 Task: Create Board Resource Allocation Tools to Workspace Content Delivery Networks. Create Board Email Marketing List Cleaning and Segmentation to Workspace Content Delivery Networks. Create Board Employee Performance Coaching and Development to Workspace Content Delivery Networks
Action: Mouse moved to (297, 44)
Screenshot: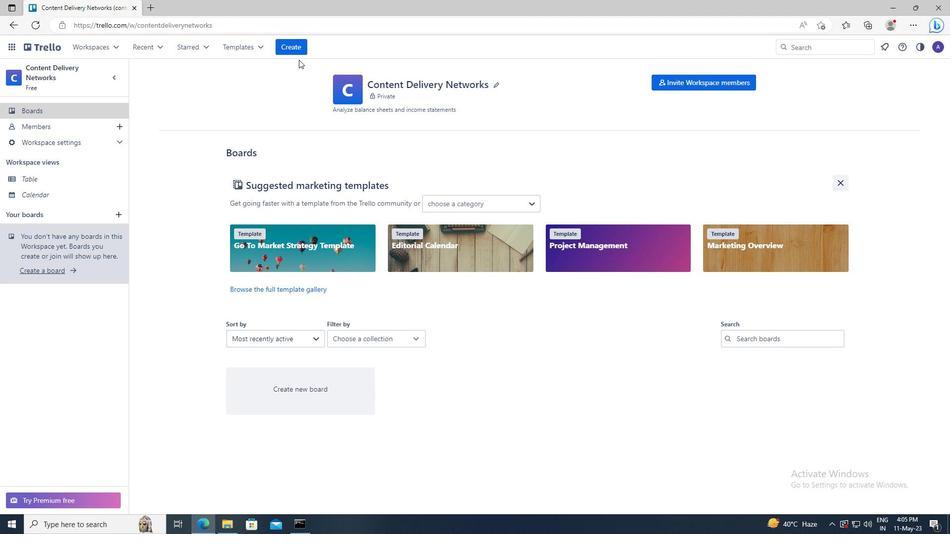 
Action: Mouse pressed left at (297, 44)
Screenshot: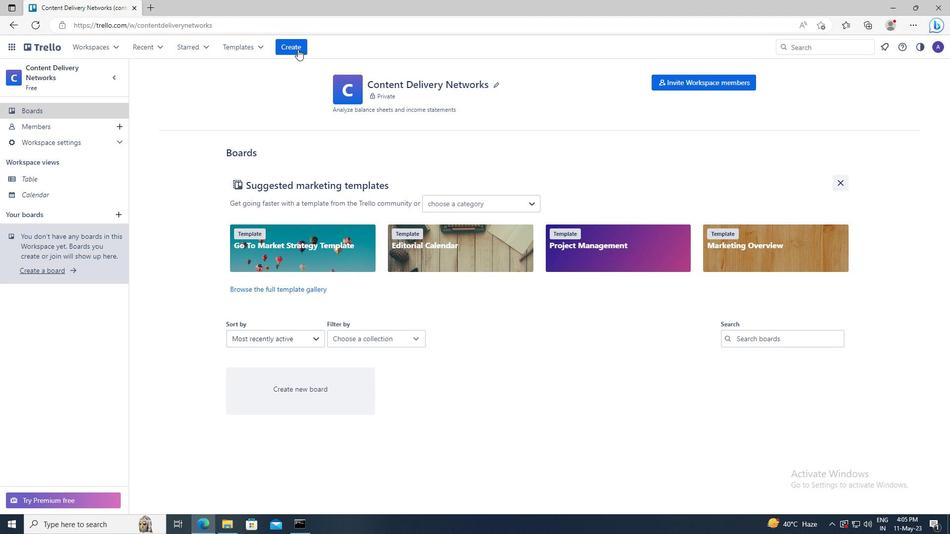 
Action: Mouse moved to (303, 81)
Screenshot: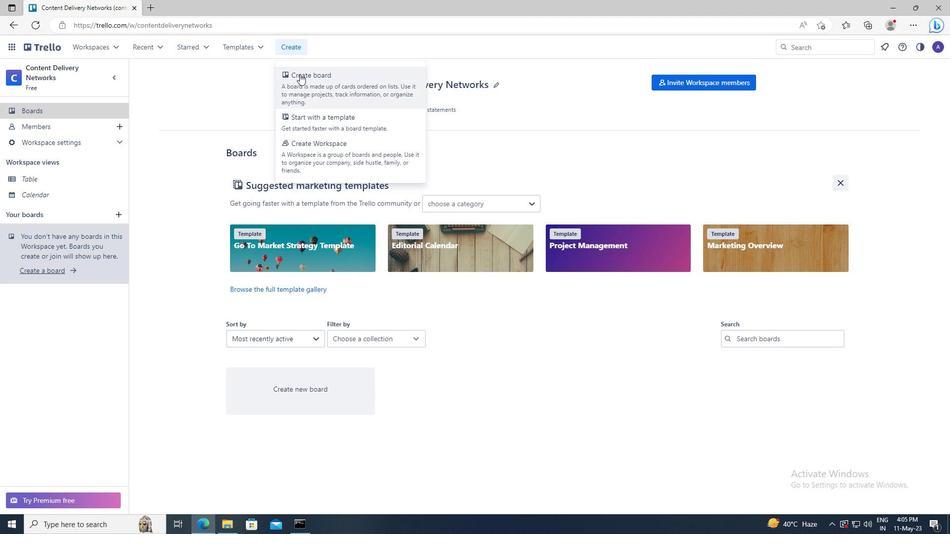 
Action: Mouse pressed left at (303, 81)
Screenshot: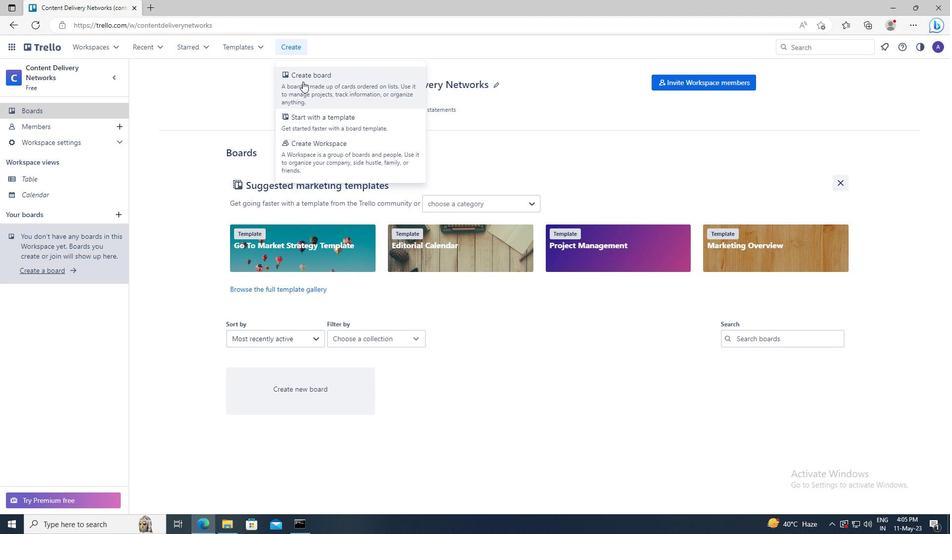 
Action: Mouse moved to (312, 229)
Screenshot: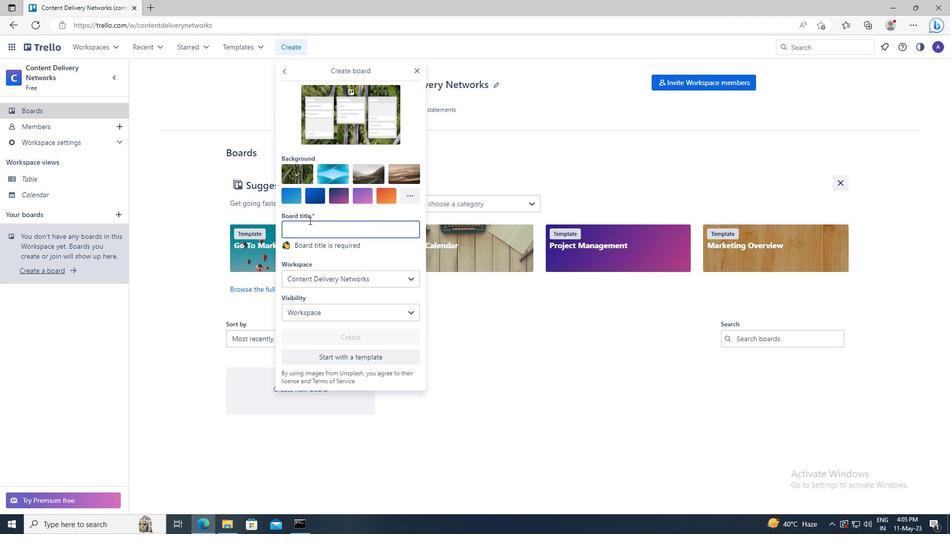 
Action: Mouse pressed left at (312, 229)
Screenshot: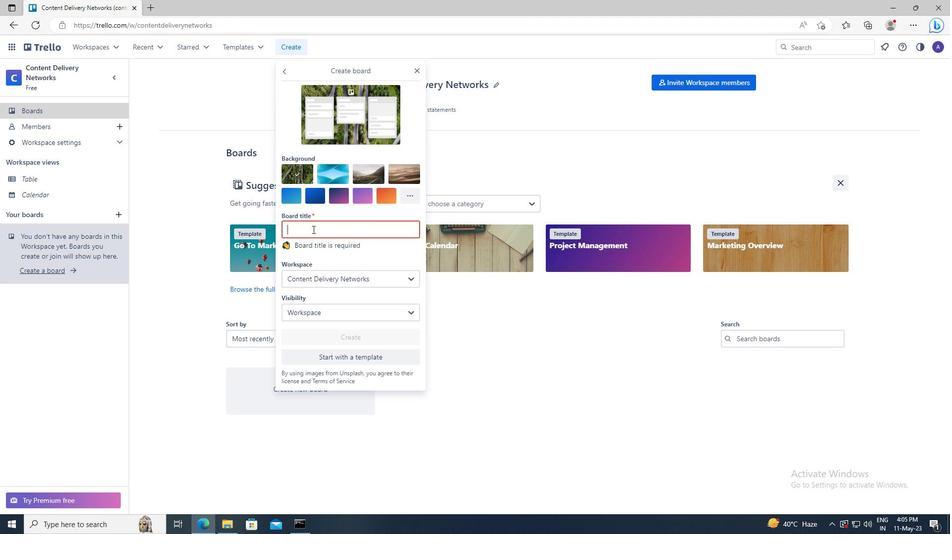 
Action: Mouse moved to (313, 229)
Screenshot: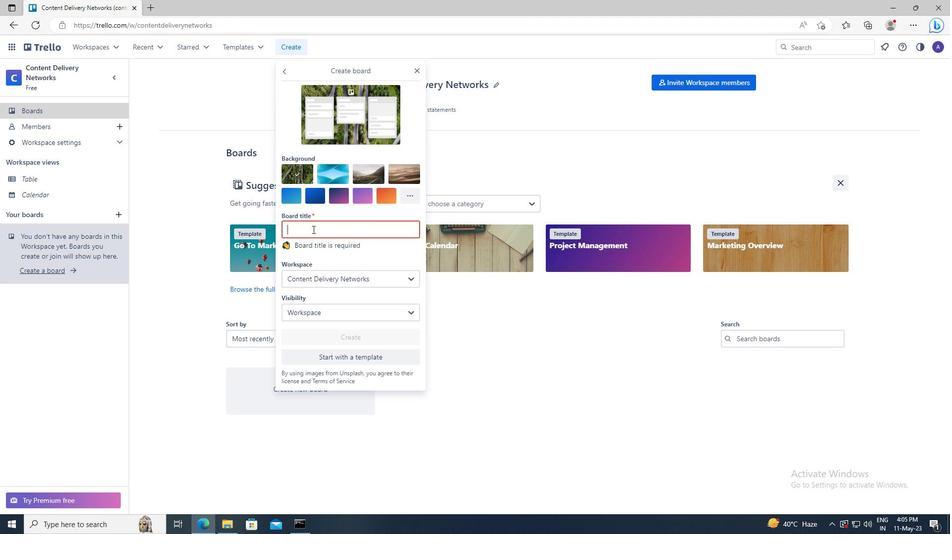 
Action: Key pressed <Key.shift>RESOURCE<Key.space><Key.shift>ALLOCATION<Key.space><Key.shift>TOOLS
Screenshot: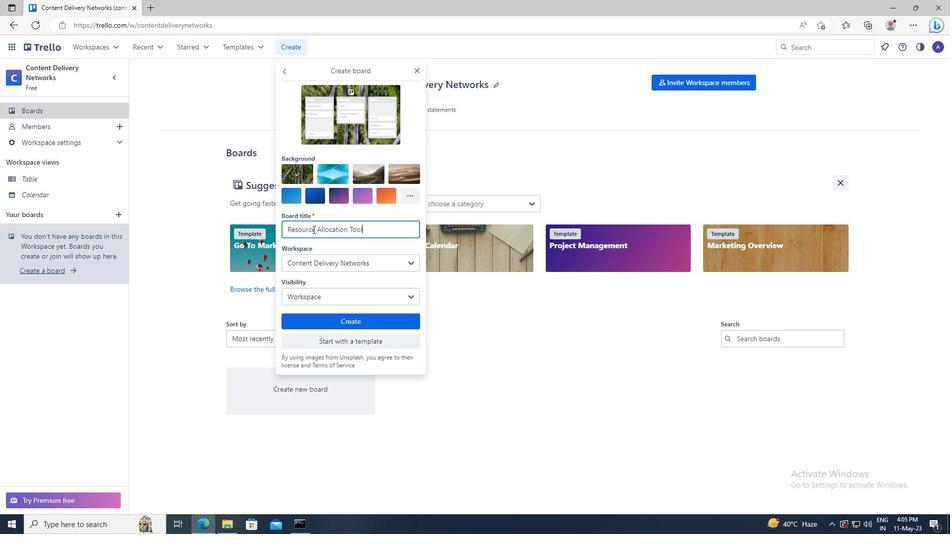 
Action: Mouse moved to (323, 321)
Screenshot: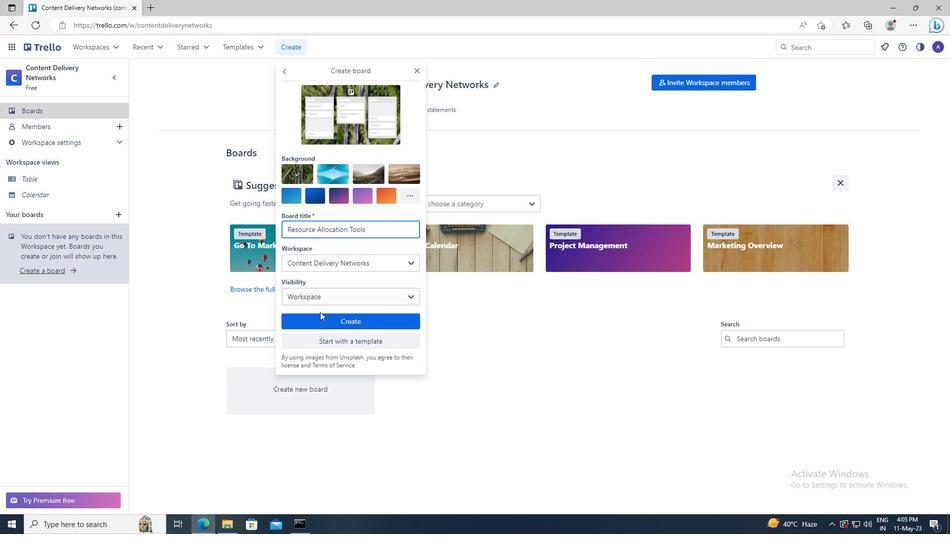 
Action: Mouse pressed left at (323, 321)
Screenshot: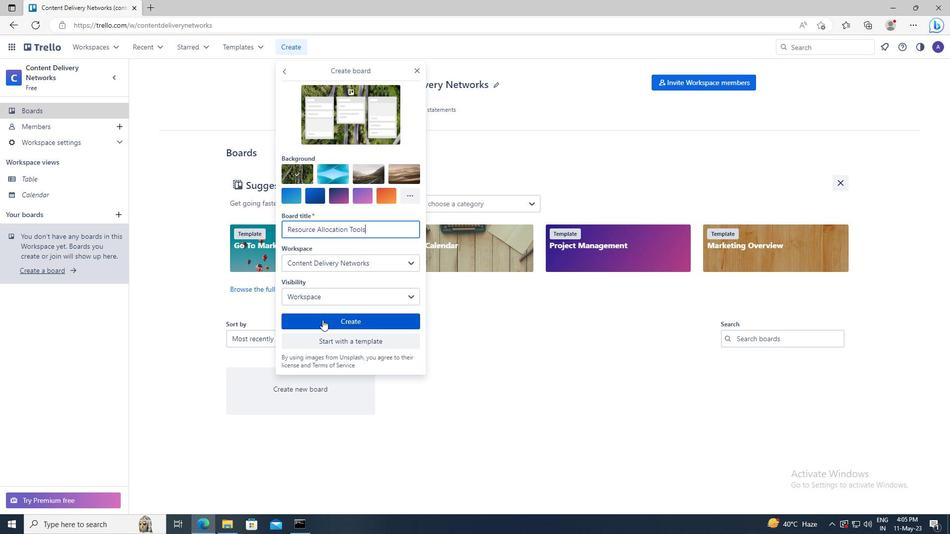 
Action: Mouse moved to (294, 47)
Screenshot: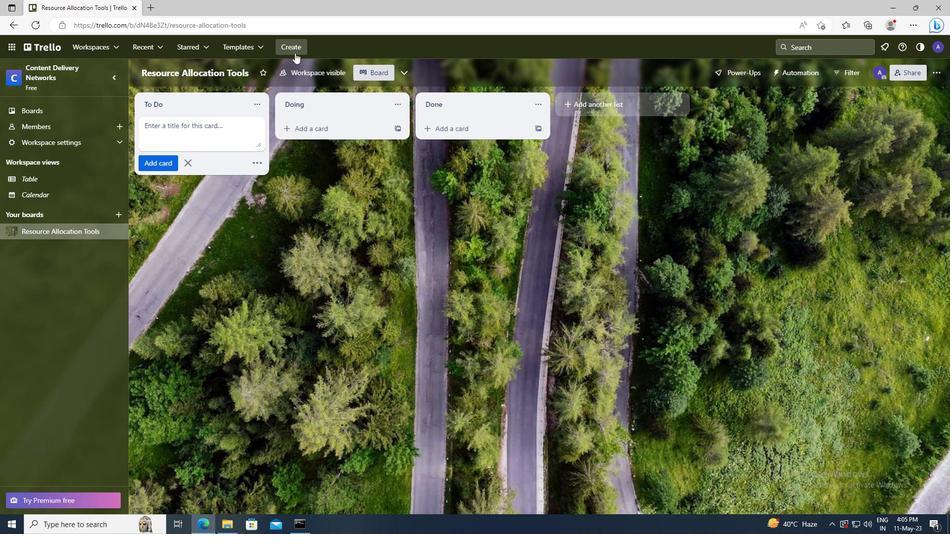 
Action: Mouse pressed left at (294, 47)
Screenshot: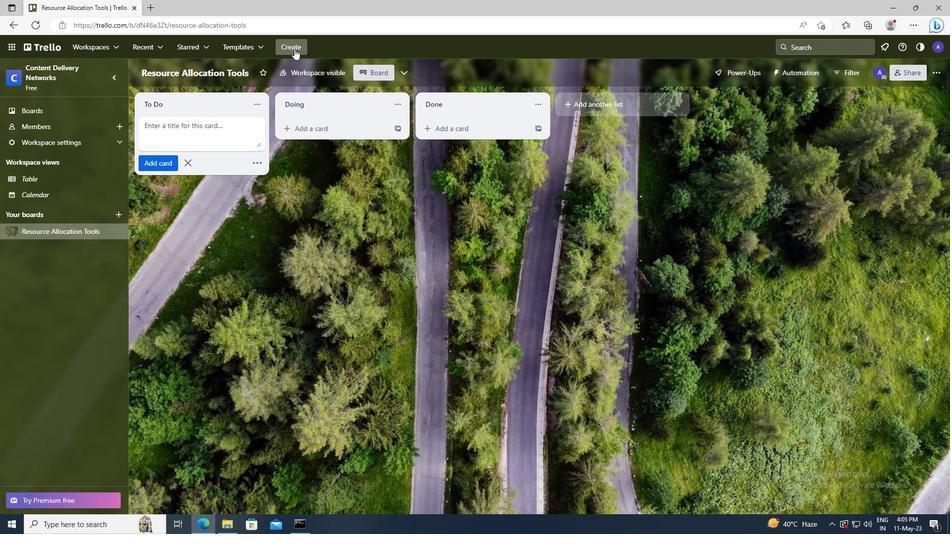
Action: Mouse moved to (301, 87)
Screenshot: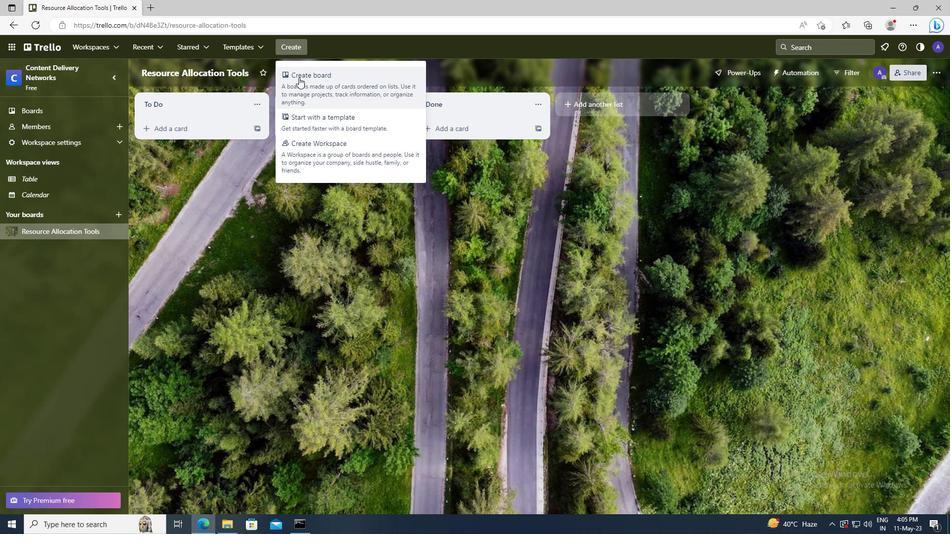 
Action: Mouse pressed left at (301, 87)
Screenshot: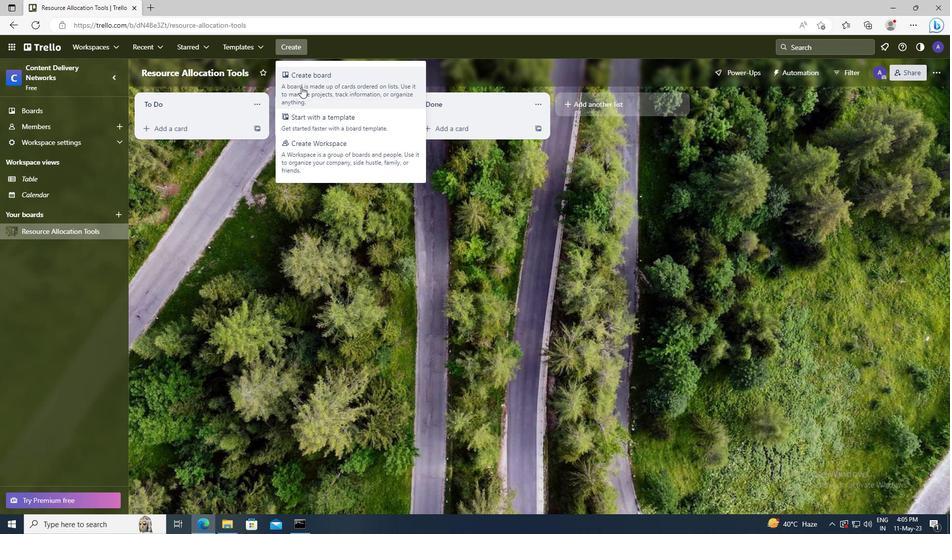 
Action: Mouse moved to (304, 227)
Screenshot: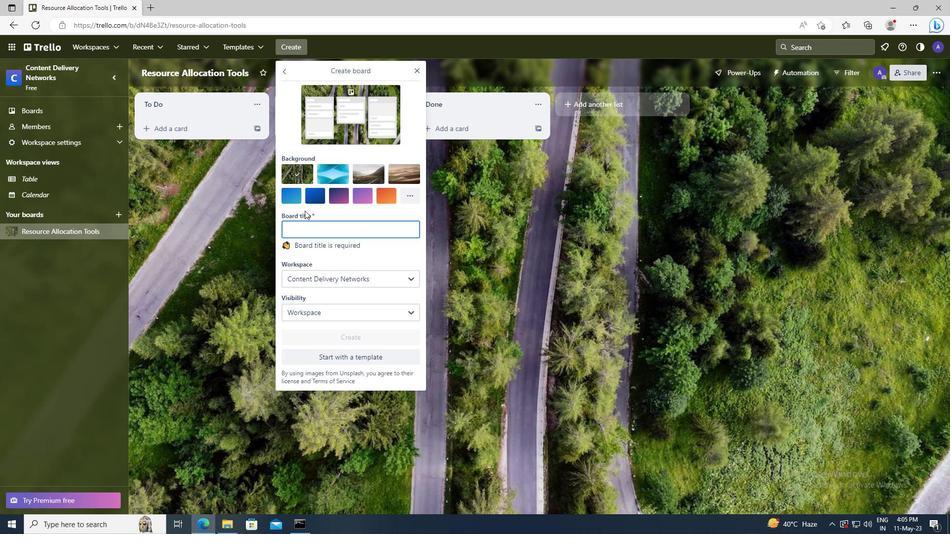 
Action: Mouse pressed left at (304, 227)
Screenshot: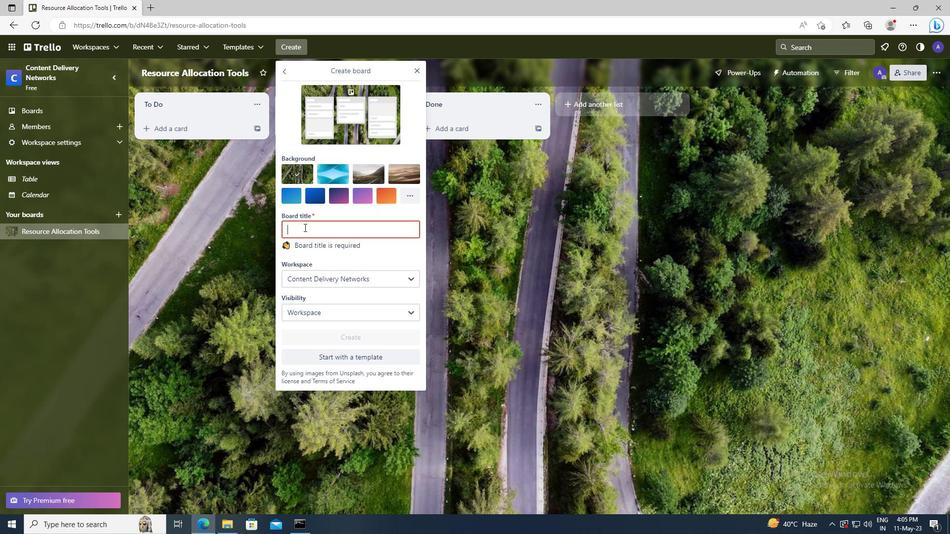 
Action: Key pressed <Key.shift>EMAIL<Key.space><Key.shift>MARKETING<Key.space><Key.shift>LIST<Key.space><Key.shift>CLEANING<Key.space>AND<Key.space><Key.shift>SEGMENTATION
Screenshot: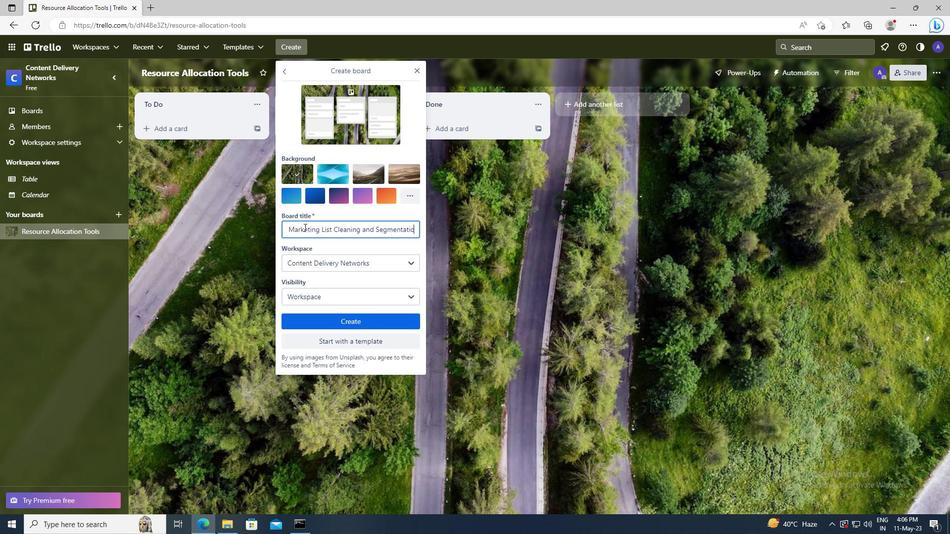 
Action: Mouse moved to (316, 316)
Screenshot: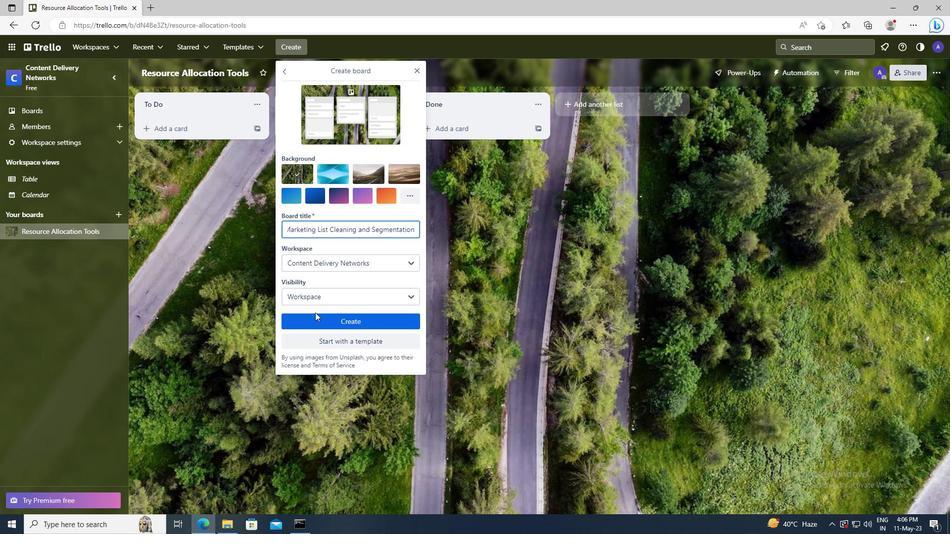 
Action: Mouse pressed left at (316, 316)
Screenshot: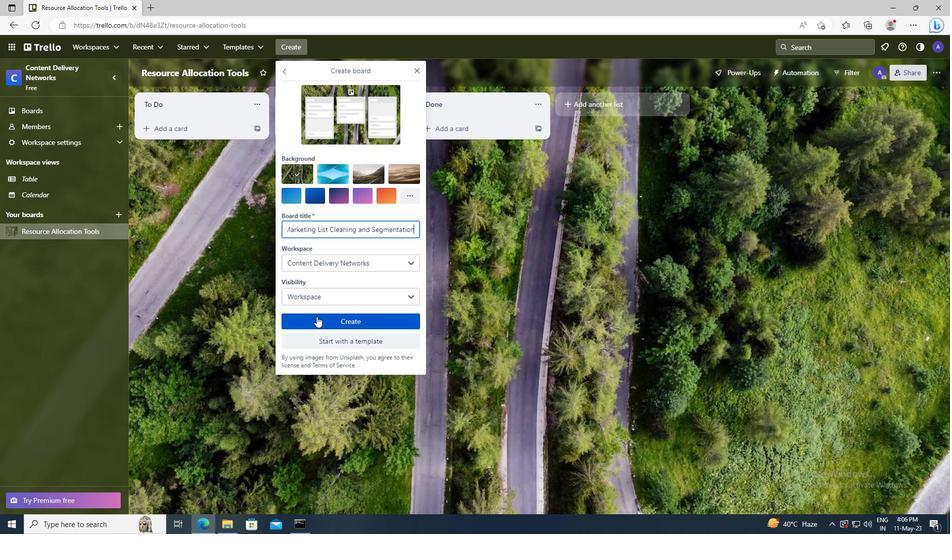 
Action: Mouse moved to (291, 47)
Screenshot: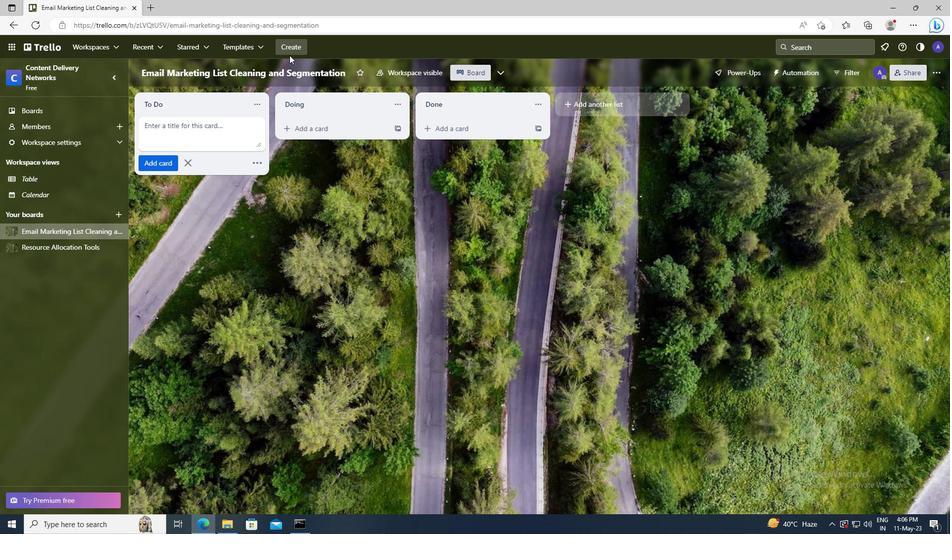 
Action: Mouse pressed left at (291, 47)
Screenshot: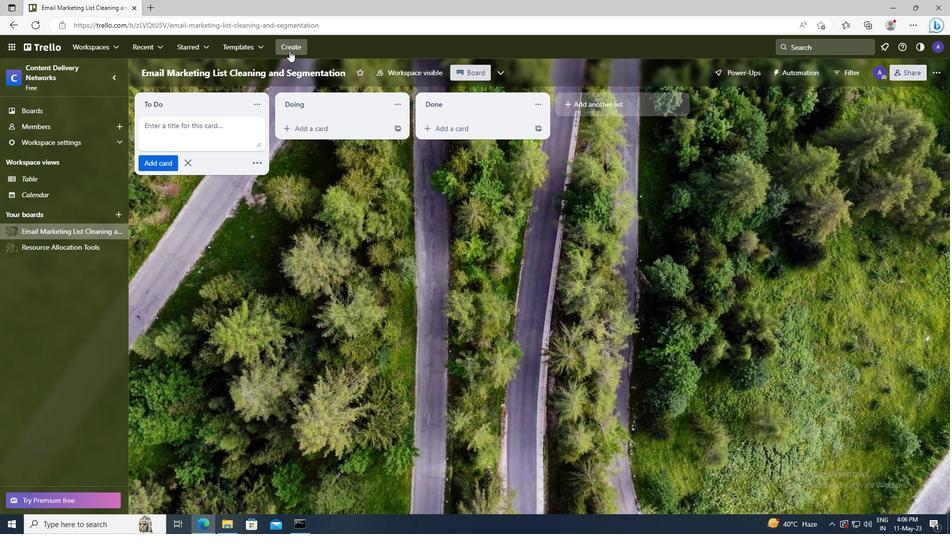 
Action: Mouse moved to (302, 83)
Screenshot: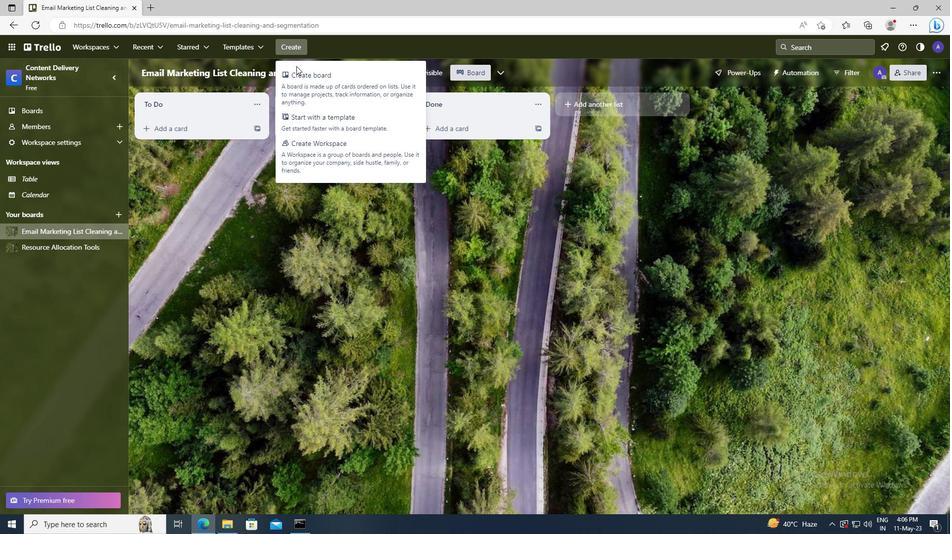 
Action: Mouse pressed left at (302, 83)
Screenshot: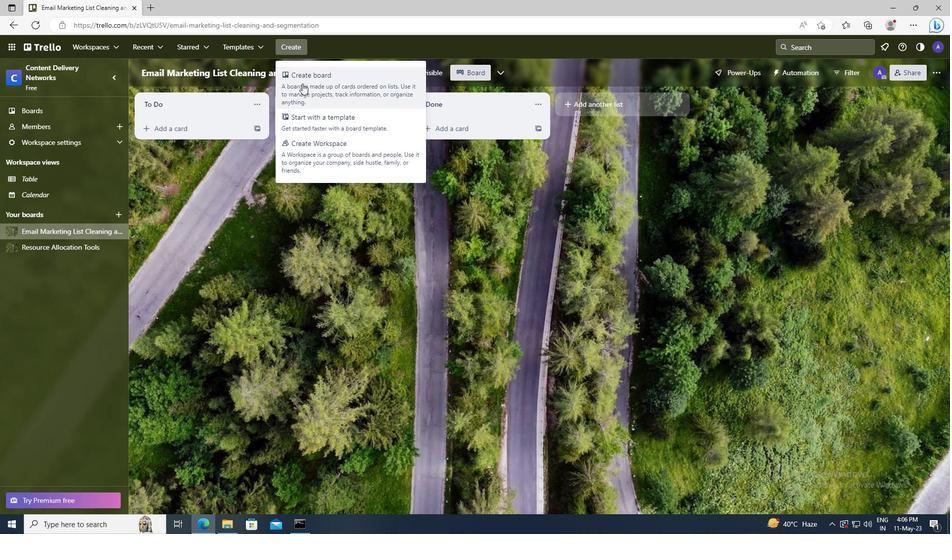 
Action: Mouse moved to (307, 229)
Screenshot: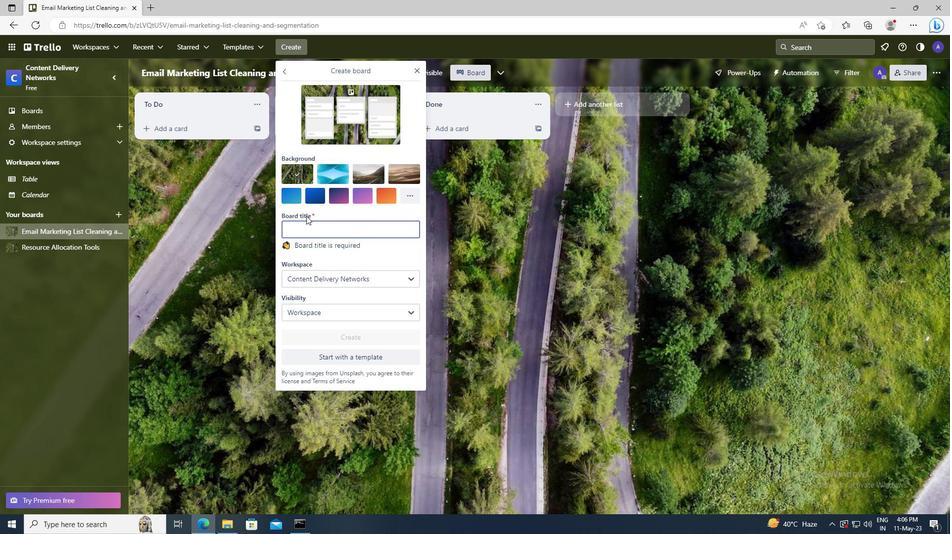 
Action: Mouse pressed left at (307, 229)
Screenshot: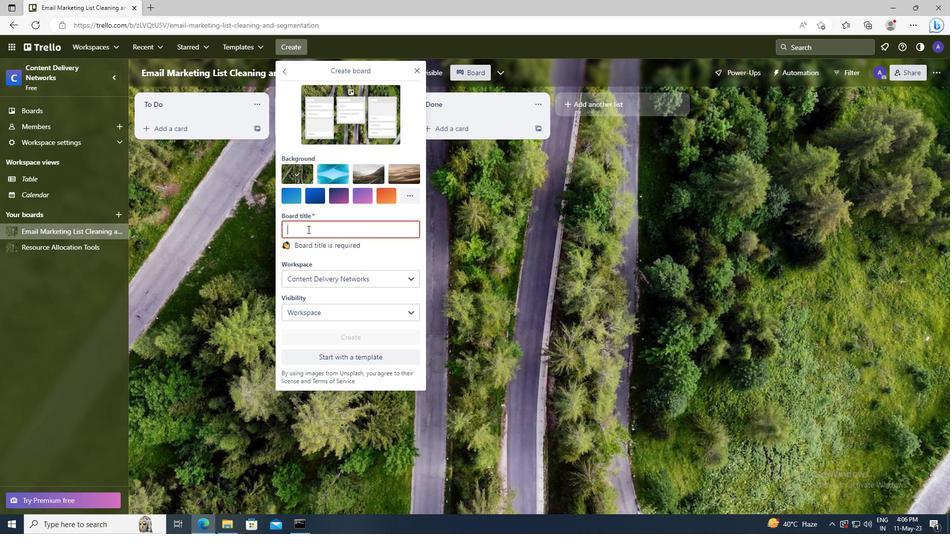 
Action: Key pressed <Key.shift>EMPLOYEE<Key.space><Key.shift>PERFORMANCE<Key.space><Key.shift>COACHING<Key.space>AND<Key.space><Key.shift>DEVELOPMENT
Screenshot: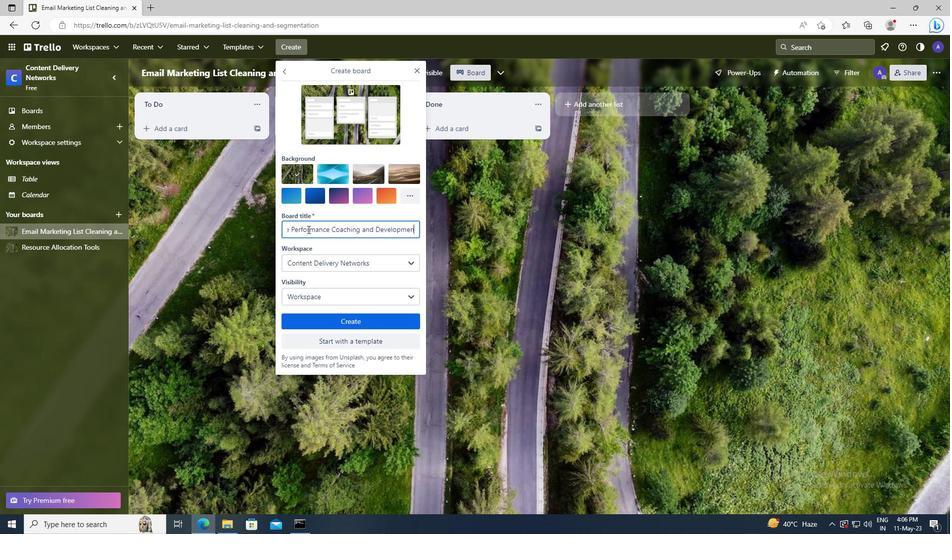 
Action: Mouse moved to (326, 320)
Screenshot: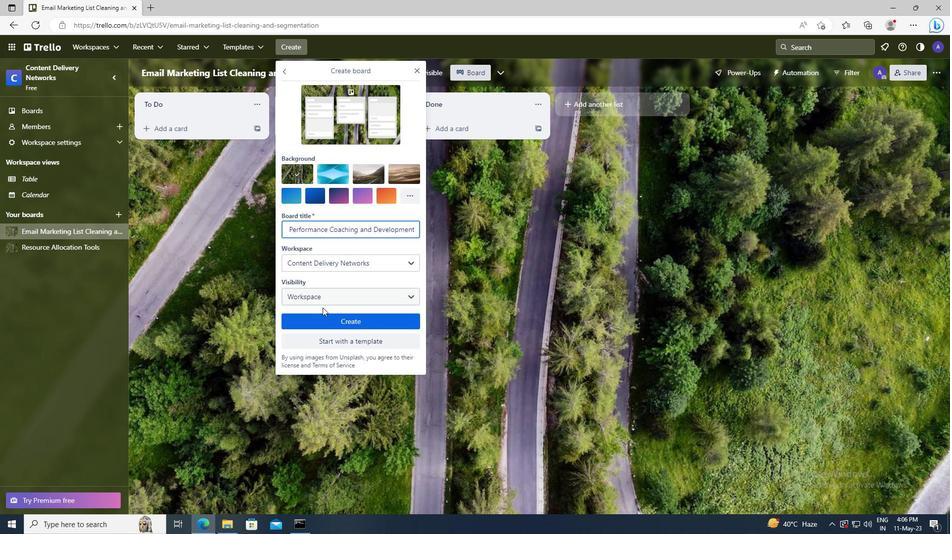 
Action: Mouse pressed left at (326, 320)
Screenshot: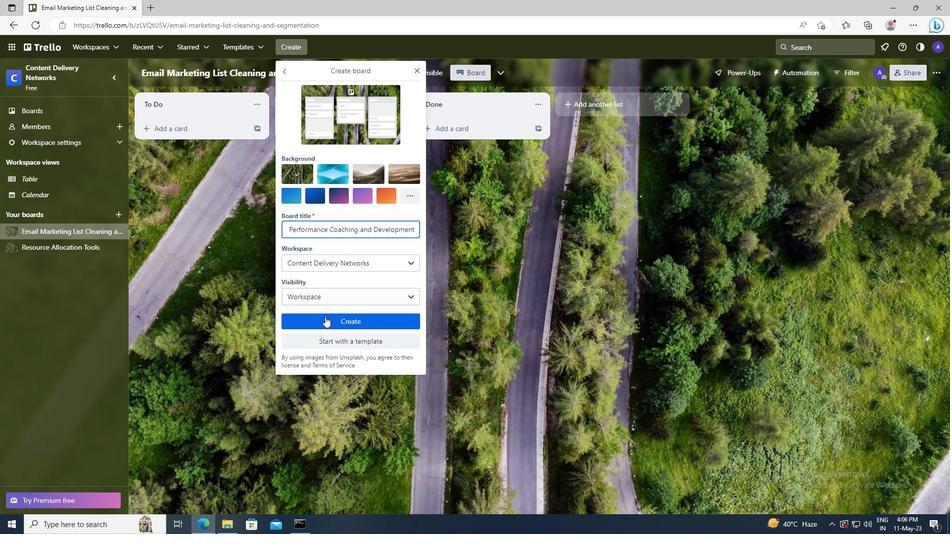 
